 Task: Add Nordic Naturals Zero Sugar Orange Lemon Kids Multi Gummies to the cart.
Action: Mouse moved to (284, 124)
Screenshot: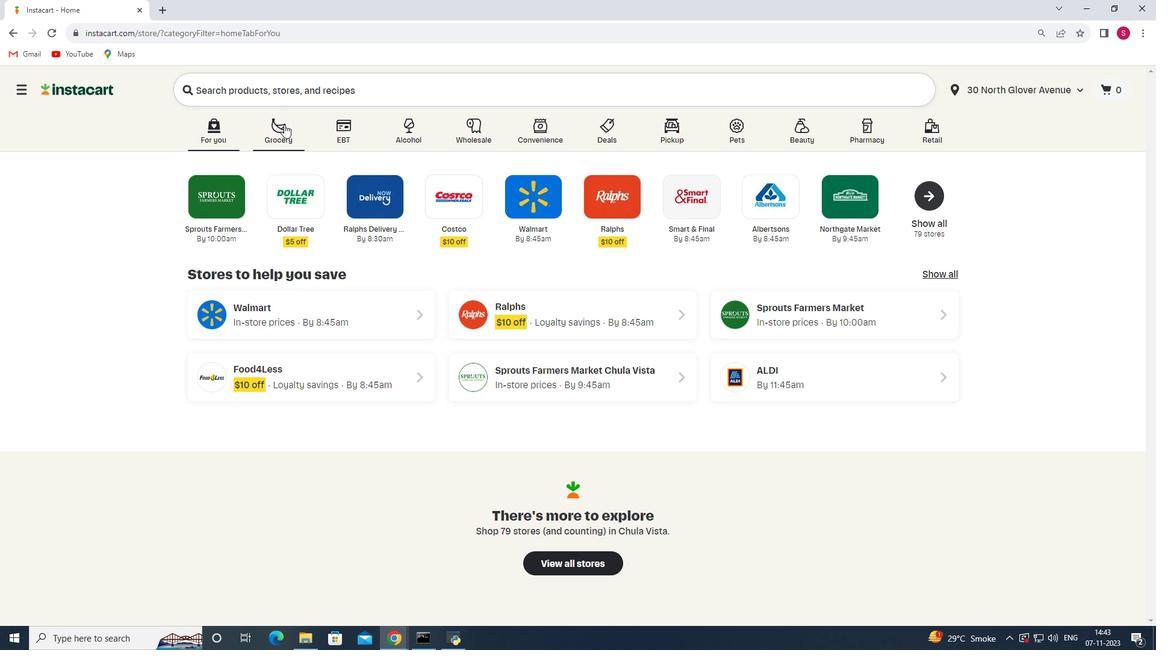 
Action: Mouse pressed left at (284, 124)
Screenshot: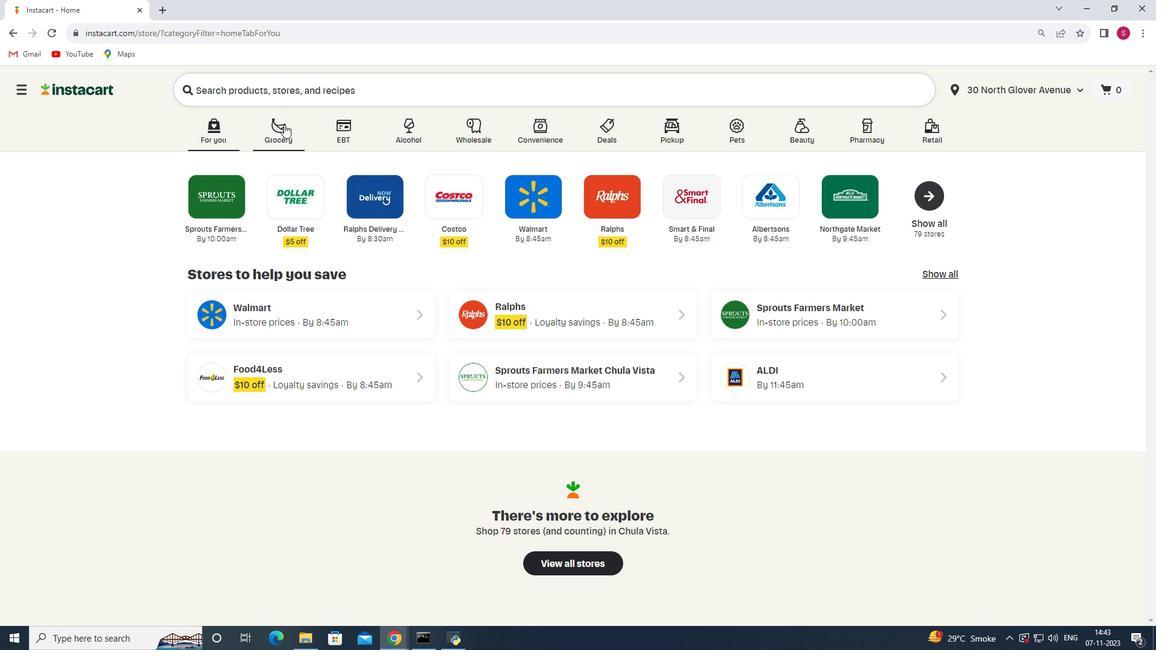 
Action: Mouse moved to (301, 339)
Screenshot: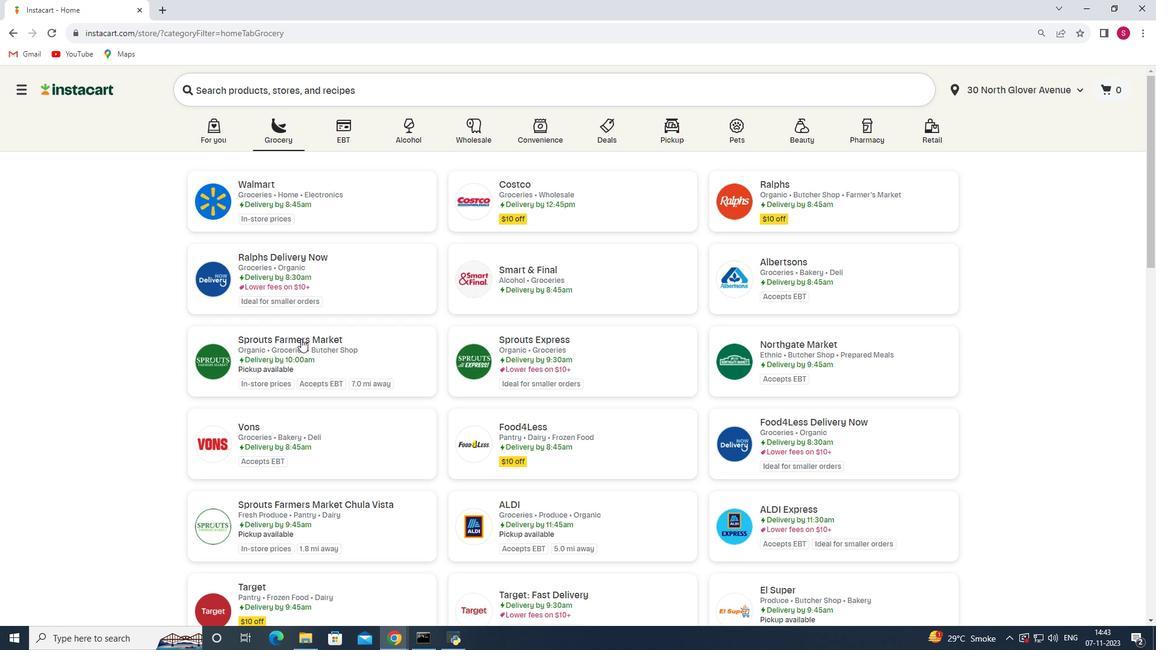 
Action: Mouse pressed left at (301, 339)
Screenshot: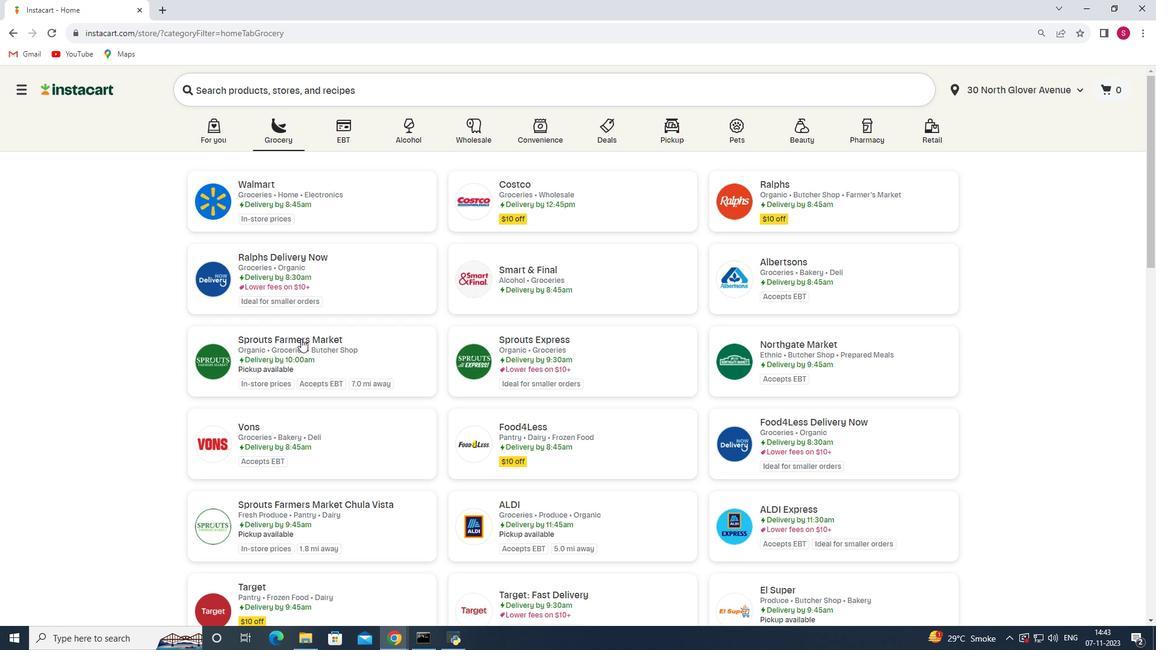 
Action: Mouse moved to (66, 374)
Screenshot: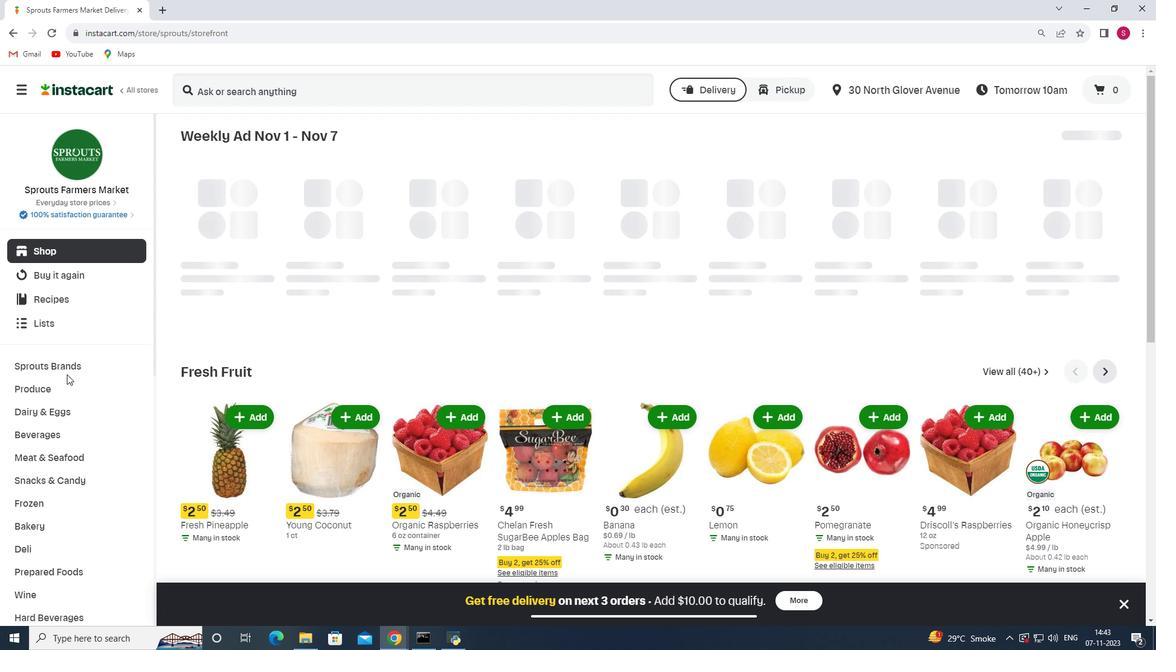 
Action: Mouse scrolled (66, 374) with delta (0, 0)
Screenshot: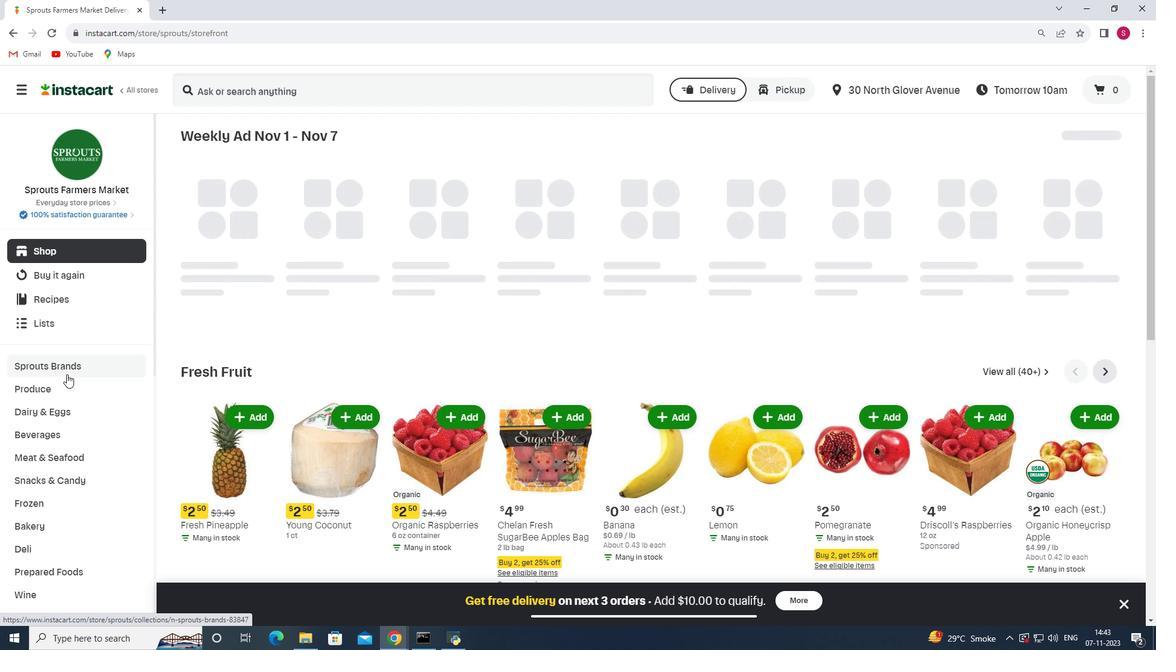
Action: Mouse scrolled (66, 374) with delta (0, 0)
Screenshot: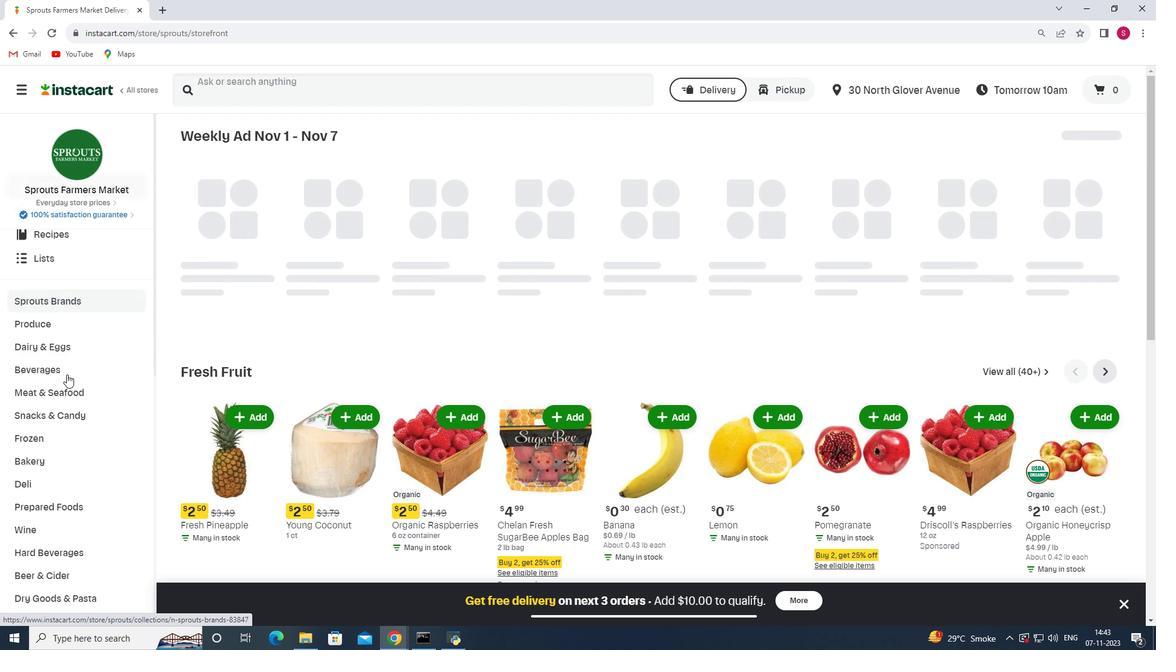 
Action: Mouse scrolled (66, 374) with delta (0, 0)
Screenshot: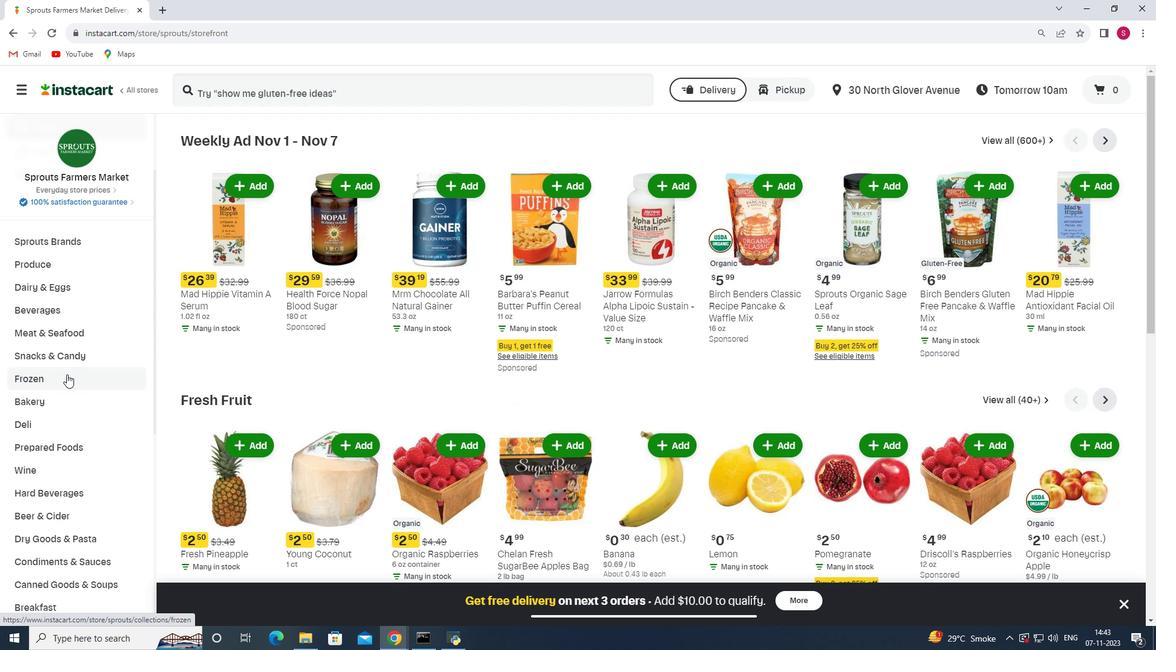 
Action: Mouse scrolled (66, 374) with delta (0, 0)
Screenshot: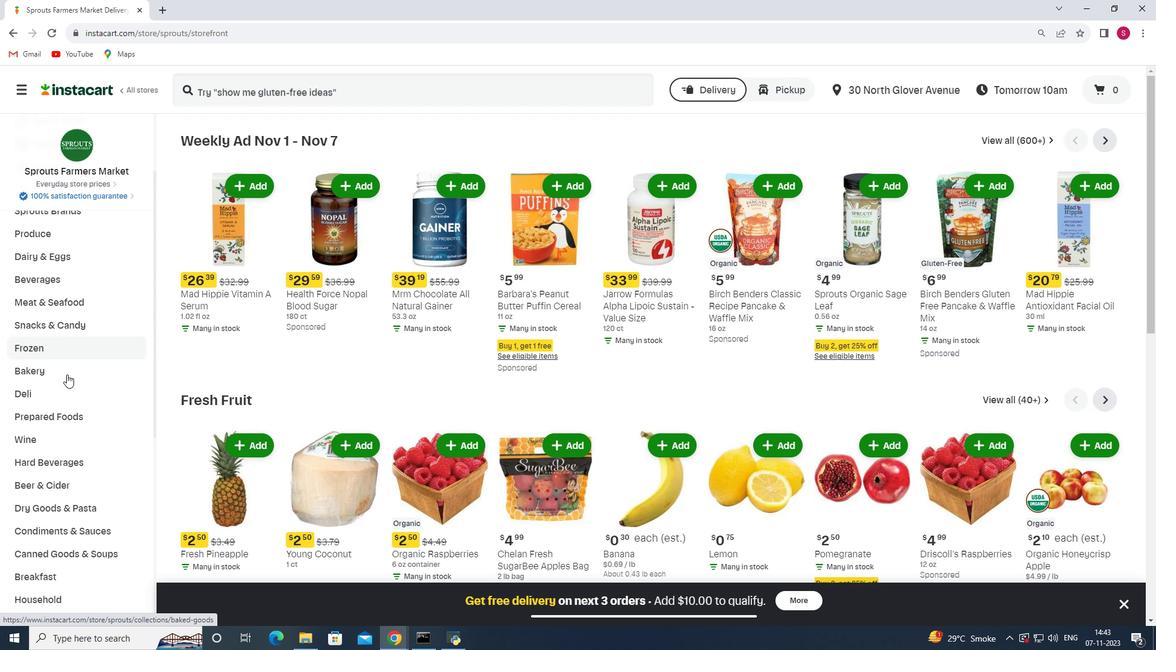 
Action: Mouse scrolled (66, 374) with delta (0, 0)
Screenshot: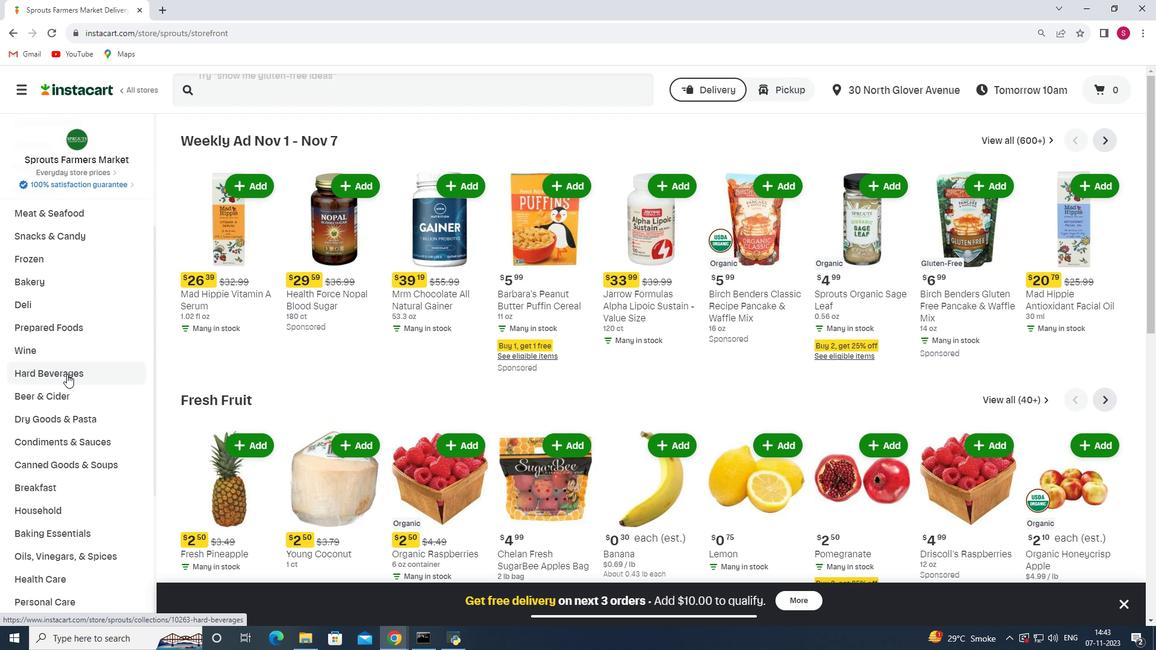 
Action: Mouse scrolled (66, 374) with delta (0, 0)
Screenshot: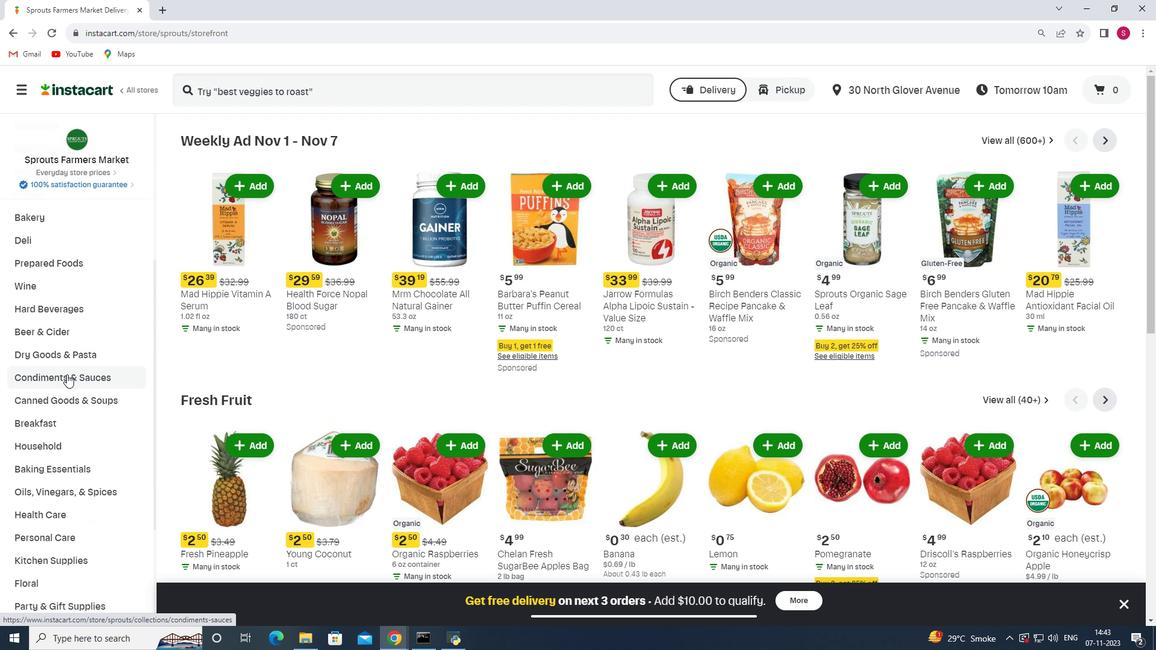 
Action: Mouse scrolled (66, 374) with delta (0, 0)
Screenshot: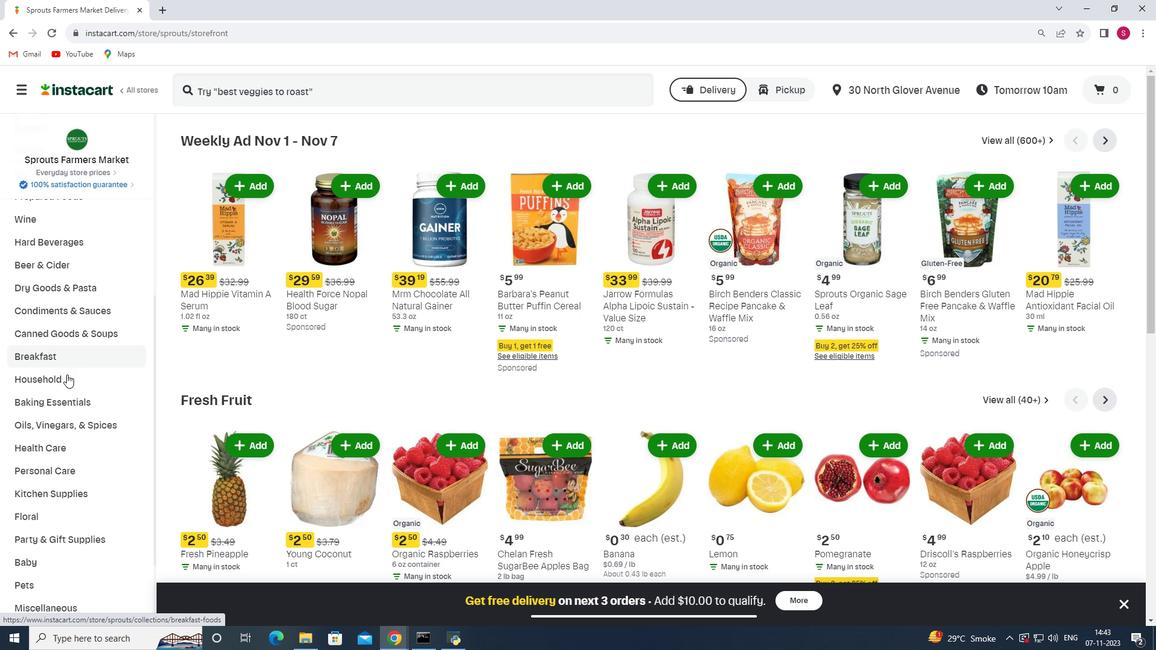 
Action: Mouse moved to (65, 399)
Screenshot: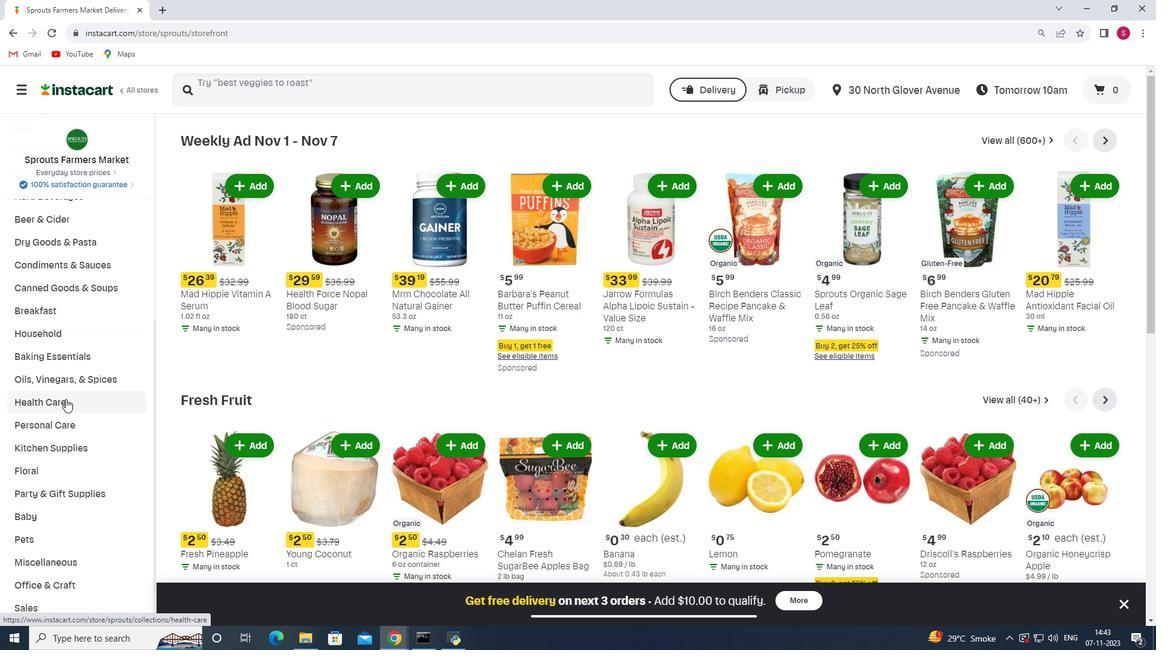 
Action: Mouse pressed left at (65, 399)
Screenshot: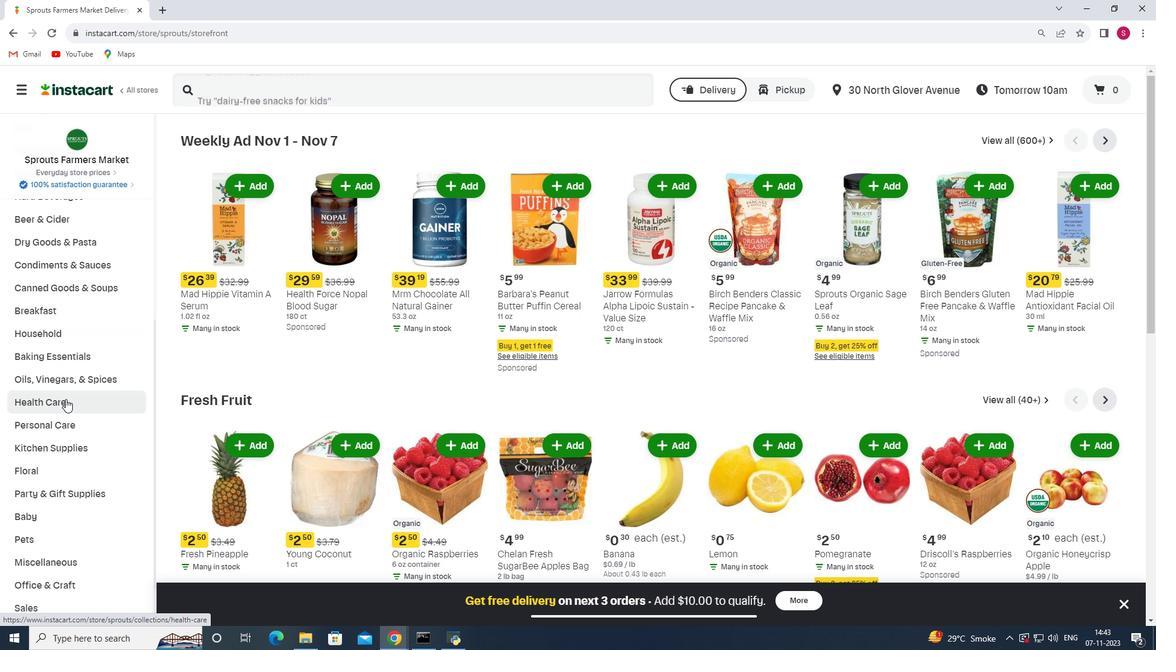 
Action: Mouse moved to (448, 171)
Screenshot: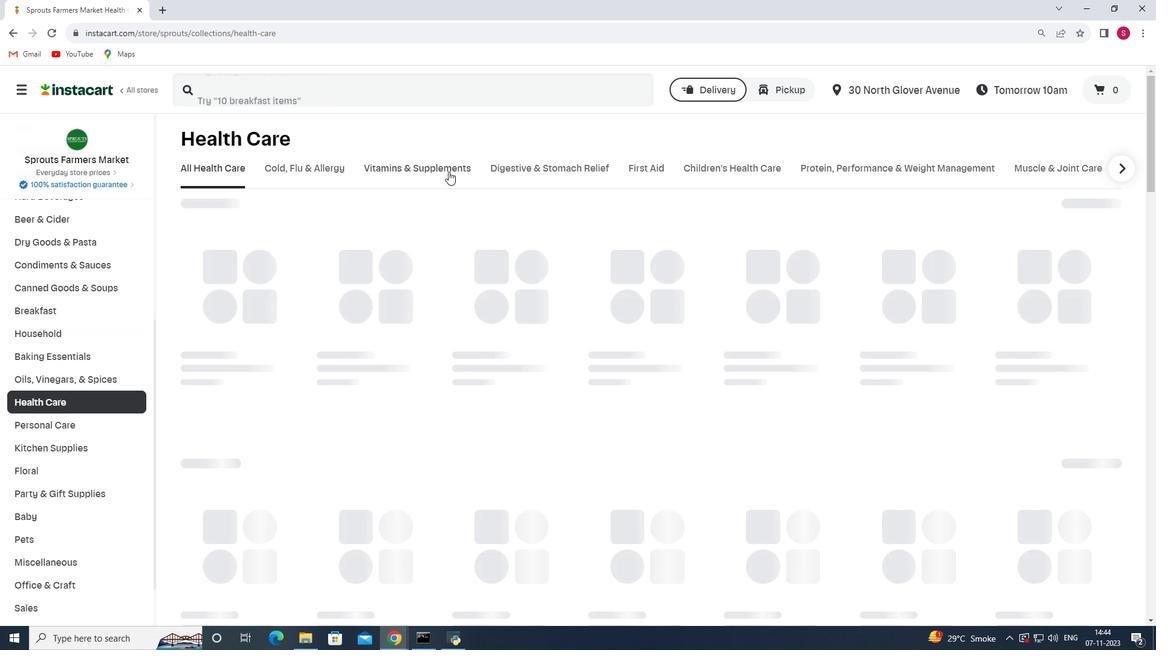 
Action: Mouse pressed left at (448, 171)
Screenshot: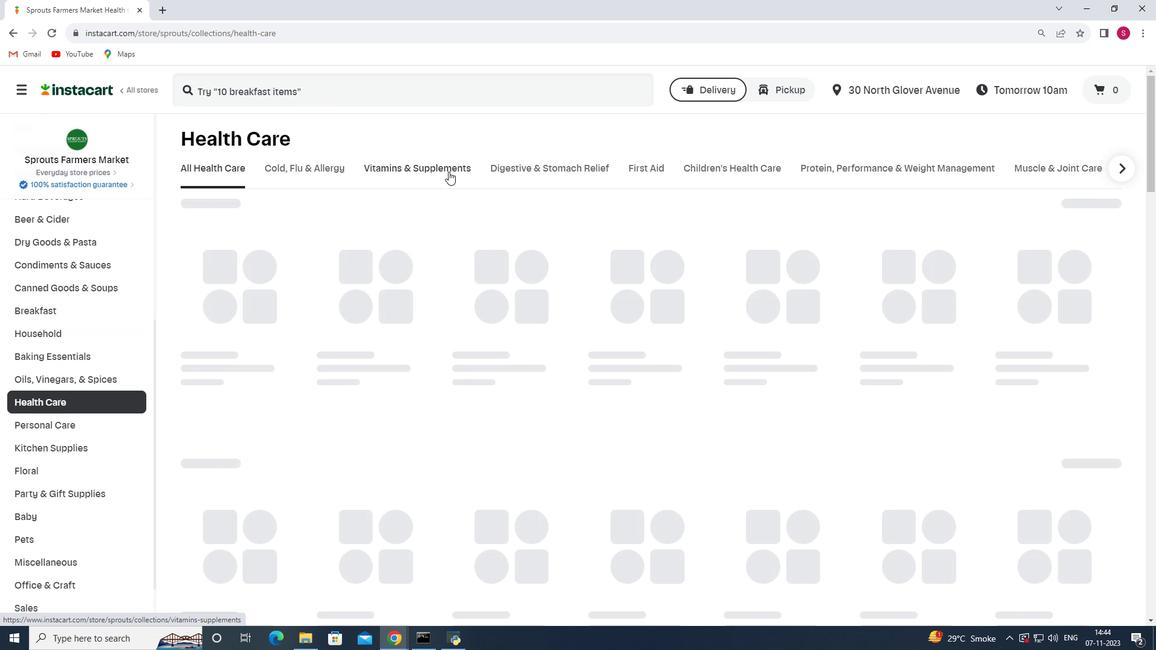 
Action: Mouse moved to (648, 217)
Screenshot: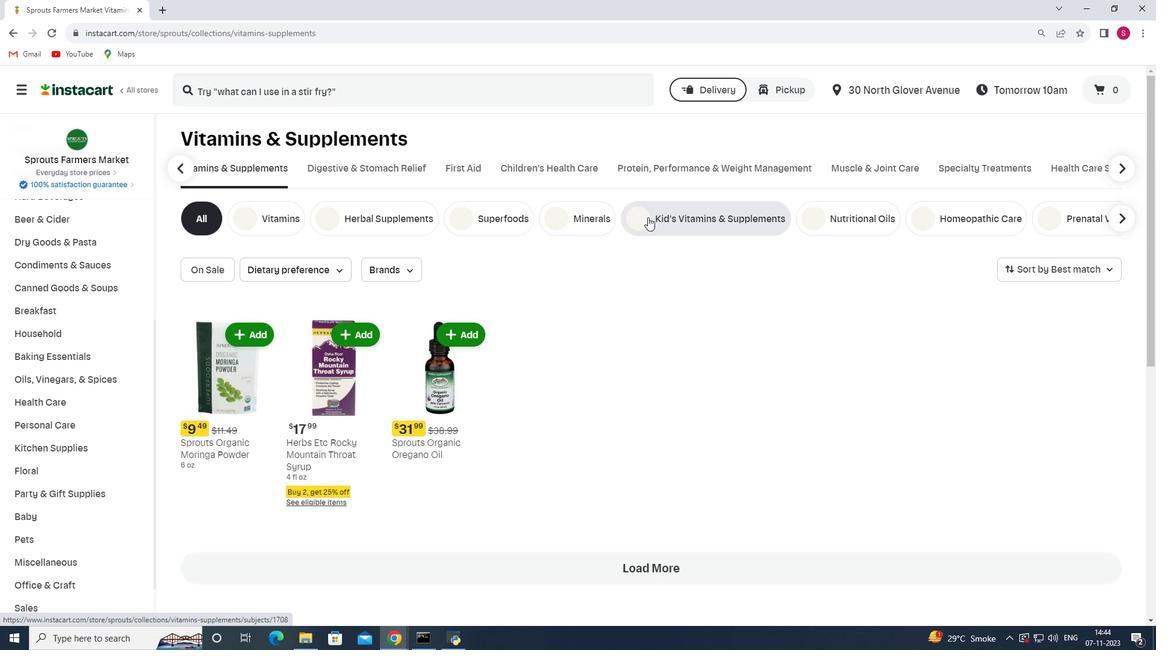 
Action: Mouse pressed left at (648, 217)
Screenshot: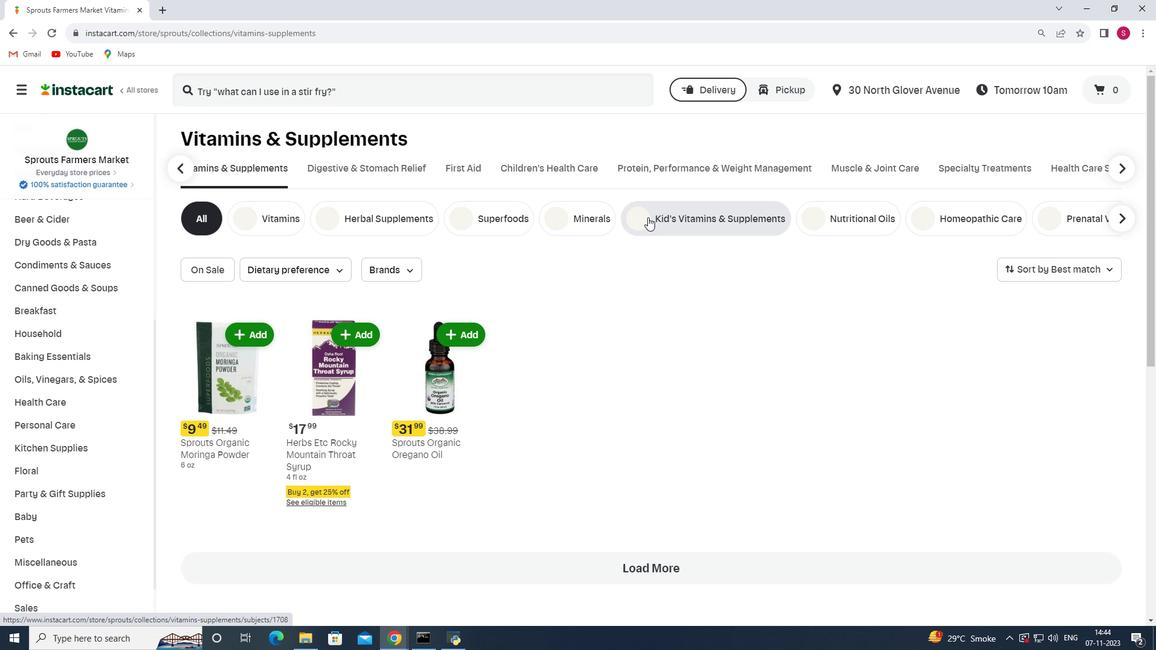 
Action: Mouse moved to (359, 91)
Screenshot: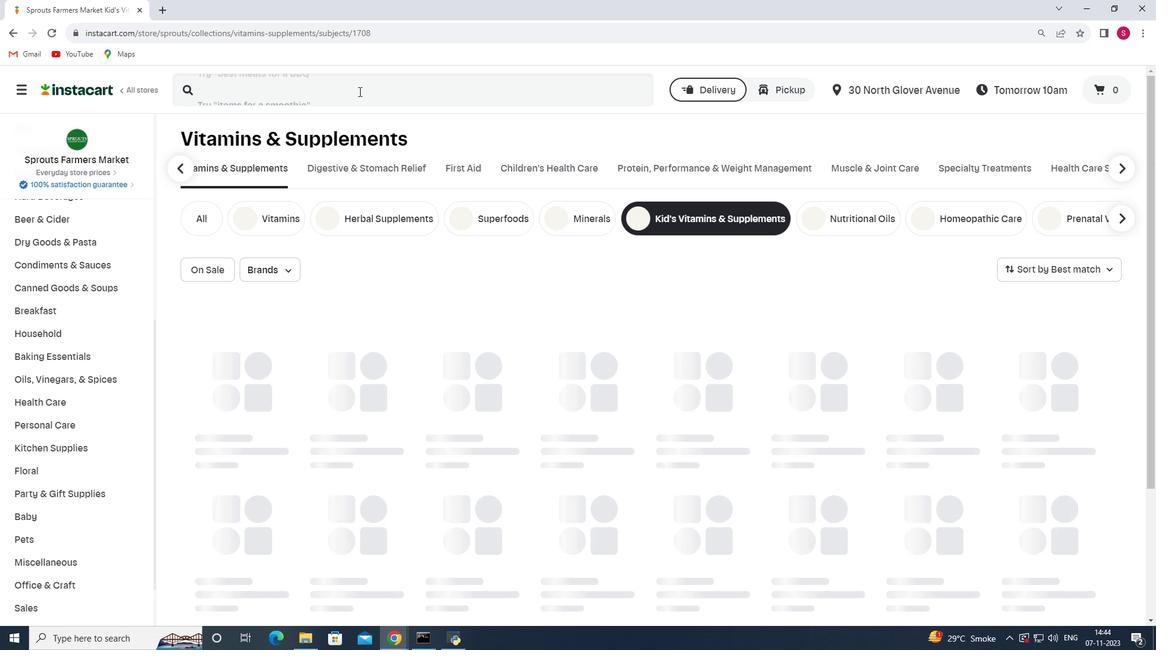 
Action: Mouse pressed left at (359, 91)
Screenshot: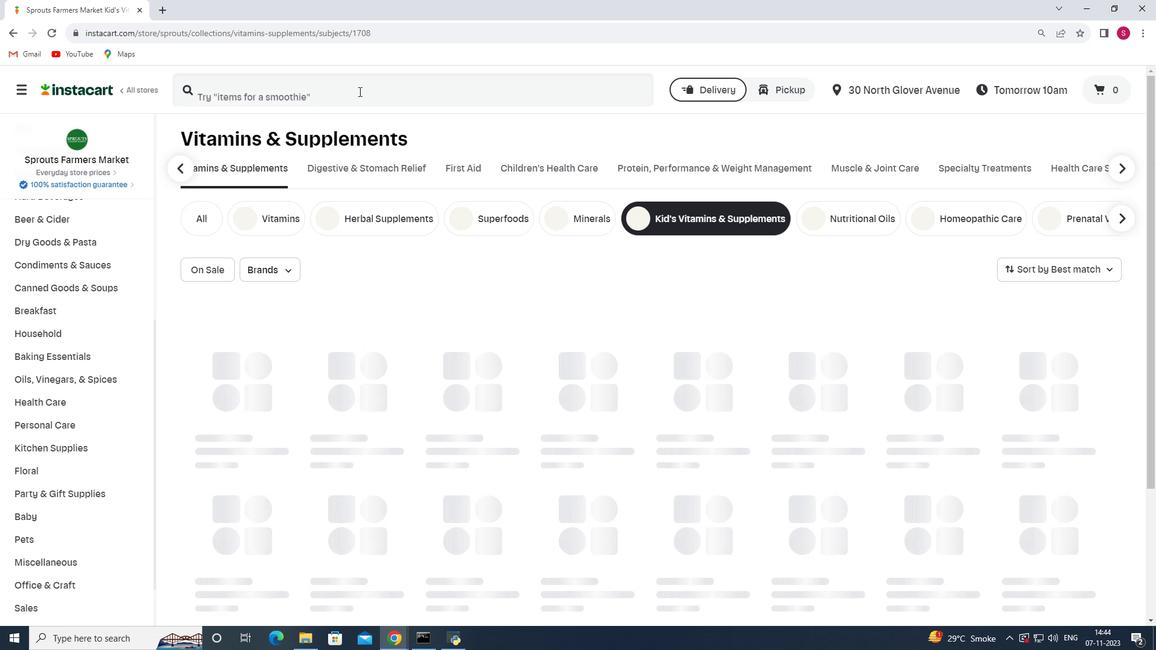 
Action: Mouse pressed left at (359, 91)
Screenshot: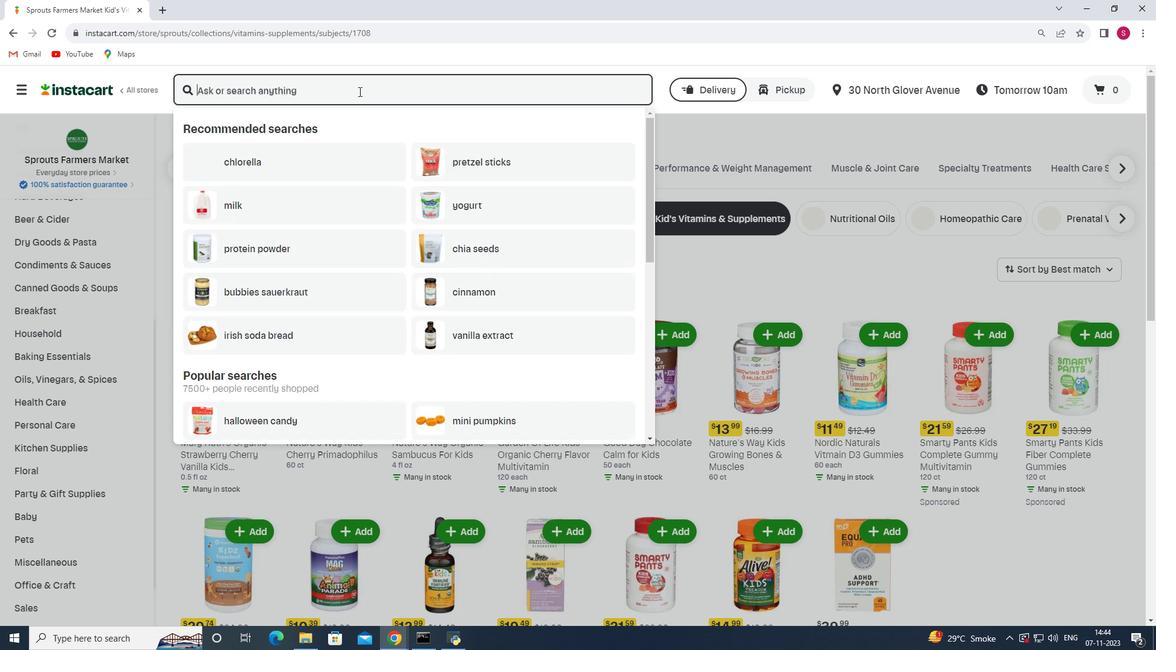 
Action: Key pressed <Key.shift>Nordic<Key.space><Key.shift_r>Naturals<Key.space><Key.shift>Zero<Key.space><Key.shift>Sugar<Key.space><Key.shift>Orange<Key.space><Key.shift>Lemon<Key.space><Key.shift>Kids<Key.space><Key.shift>Multi<Key.space><Key.shift>Gummies<Key.enter>
Screenshot: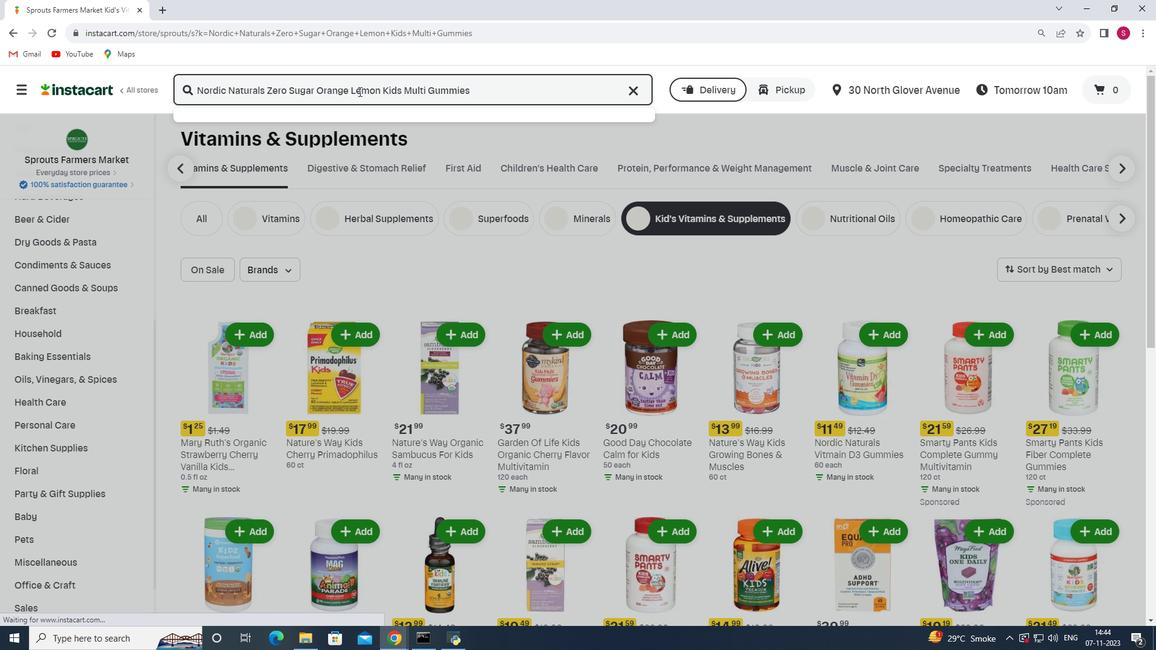 
Action: Mouse moved to (333, 184)
Screenshot: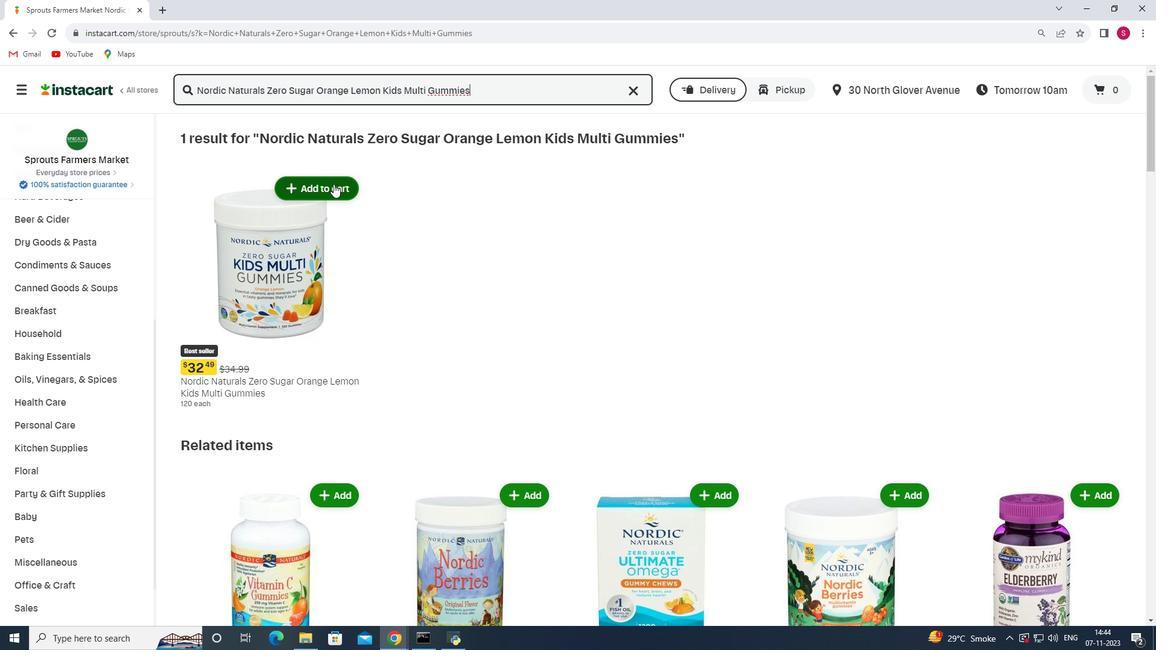 
Action: Mouse pressed left at (333, 184)
Screenshot: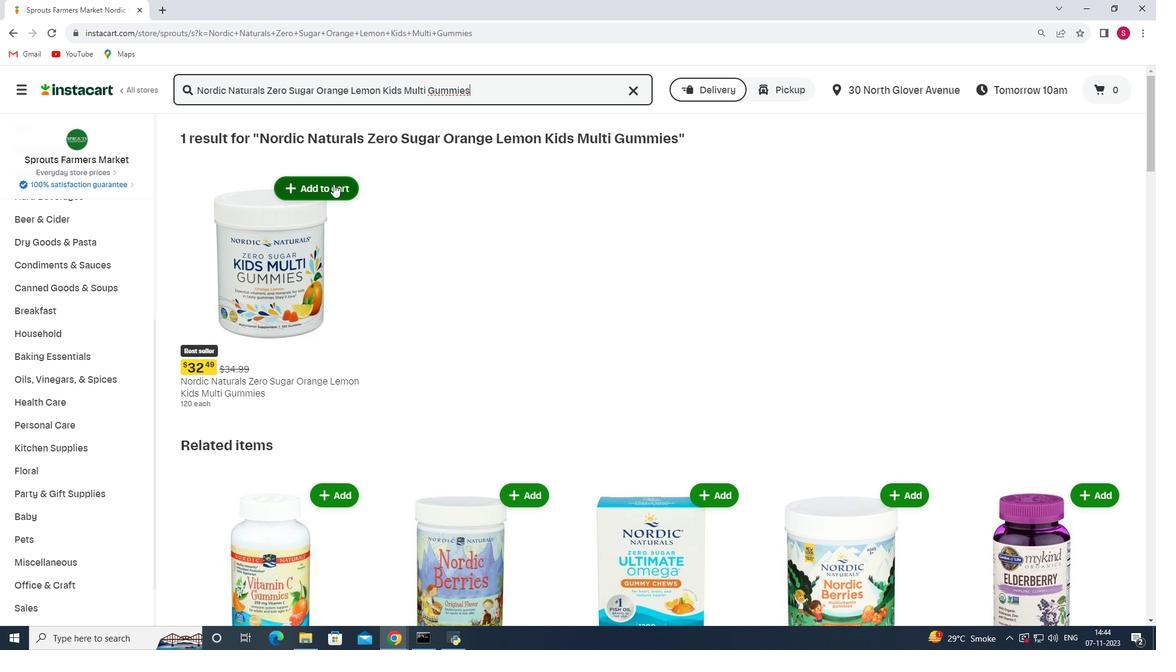 
